 Task: Check the details of a declined meeting invitation and verify the schedule in the calendar.
Action: Mouse moved to (15, 31)
Screenshot: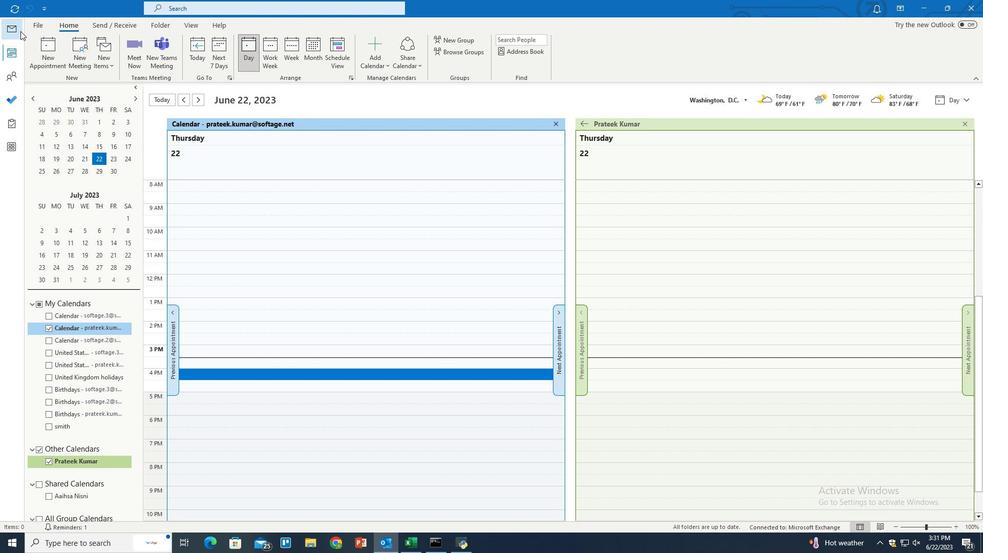 
Action: Mouse pressed left at (15, 31)
Screenshot: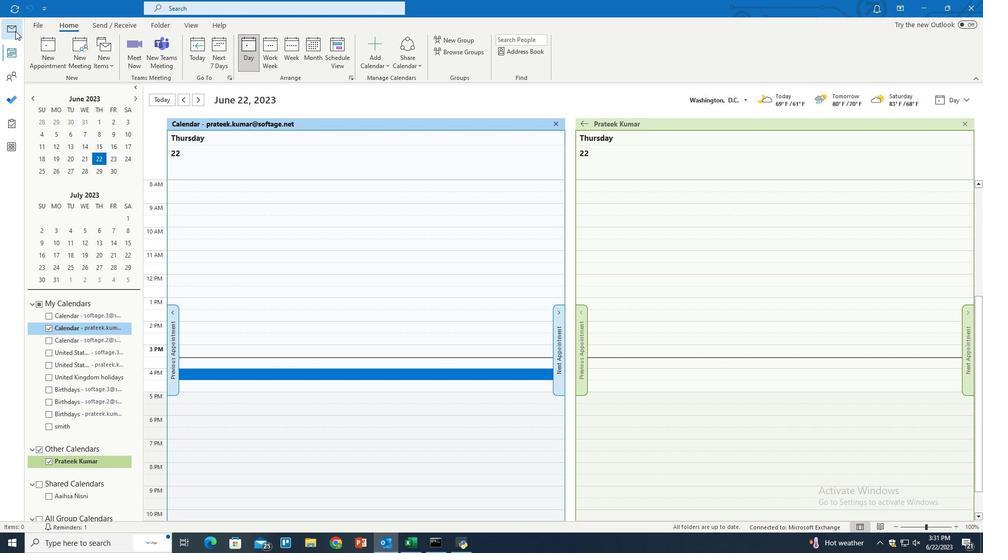 
Action: Mouse moved to (186, 25)
Screenshot: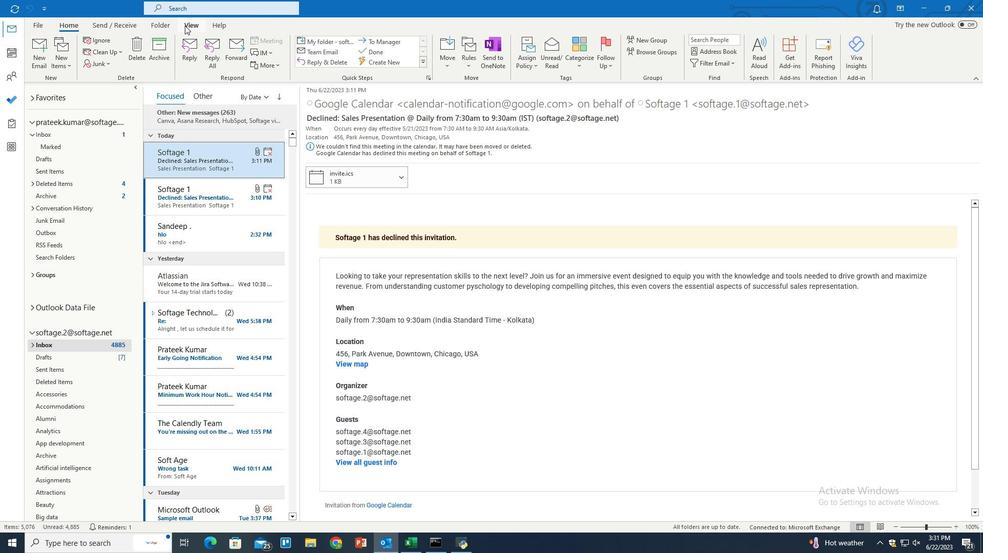 
Action: Mouse pressed left at (186, 25)
Screenshot: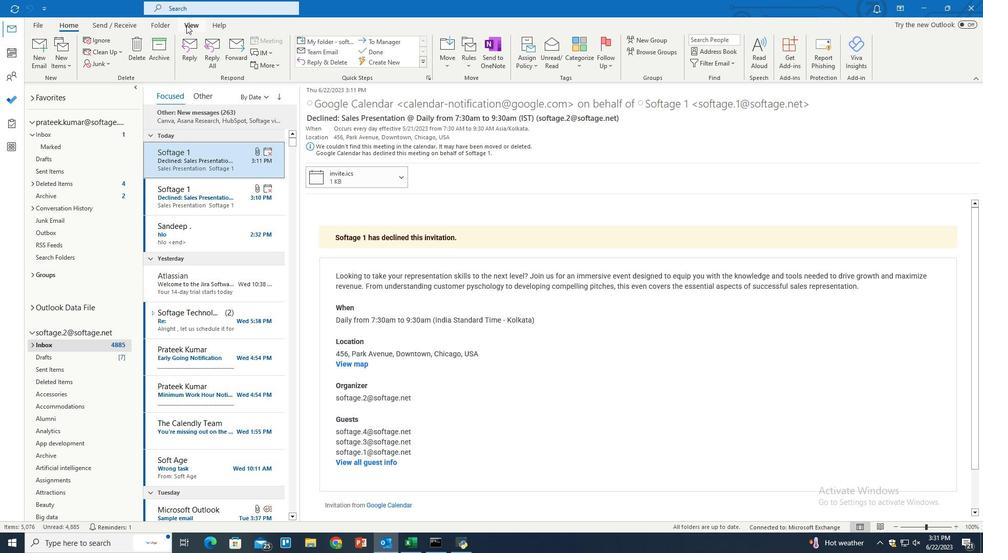 
Action: Mouse moved to (578, 41)
Screenshot: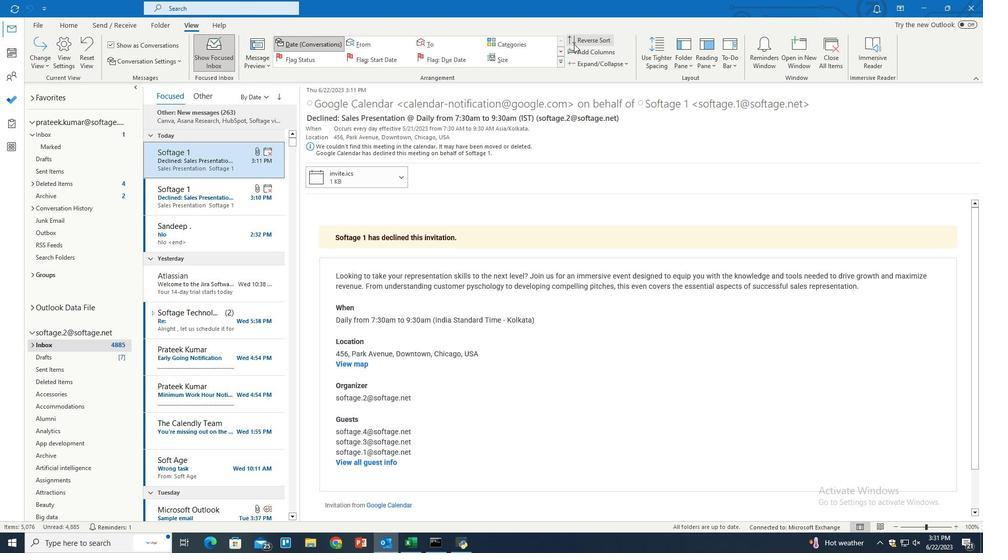 
Action: Mouse pressed left at (578, 41)
Screenshot: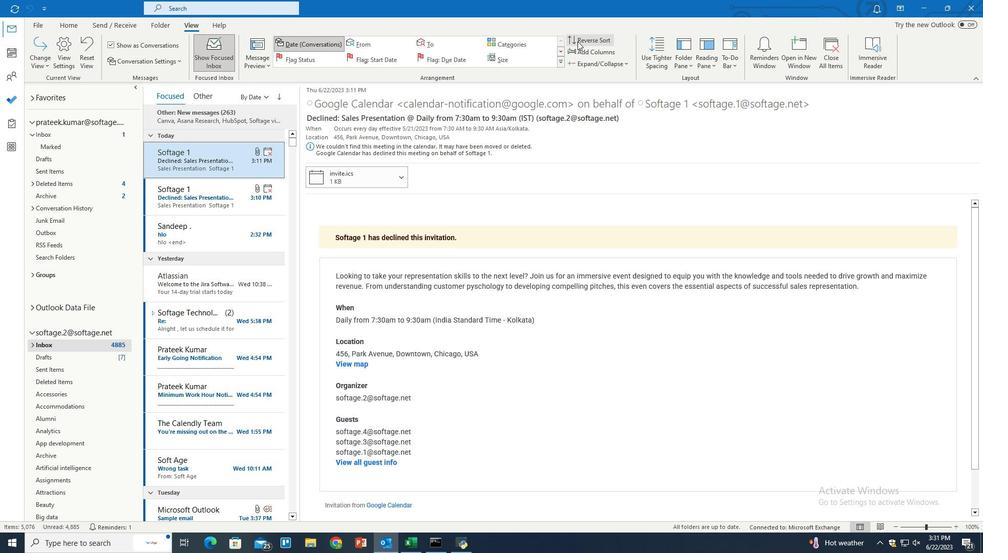 
Action: Mouse moved to (547, 78)
Screenshot: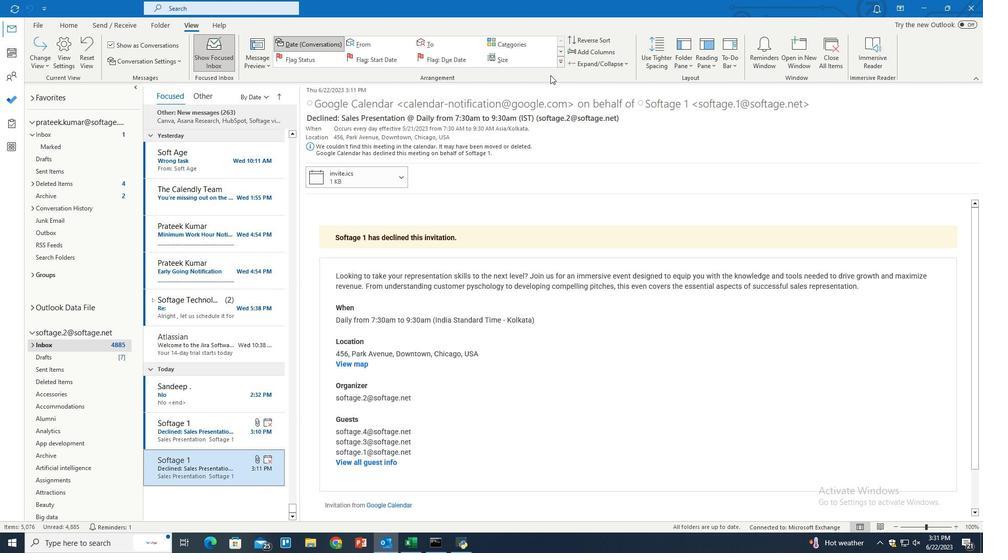 
